 Task: Create a student object.
Action: Mouse moved to (1064, 86)
Screenshot: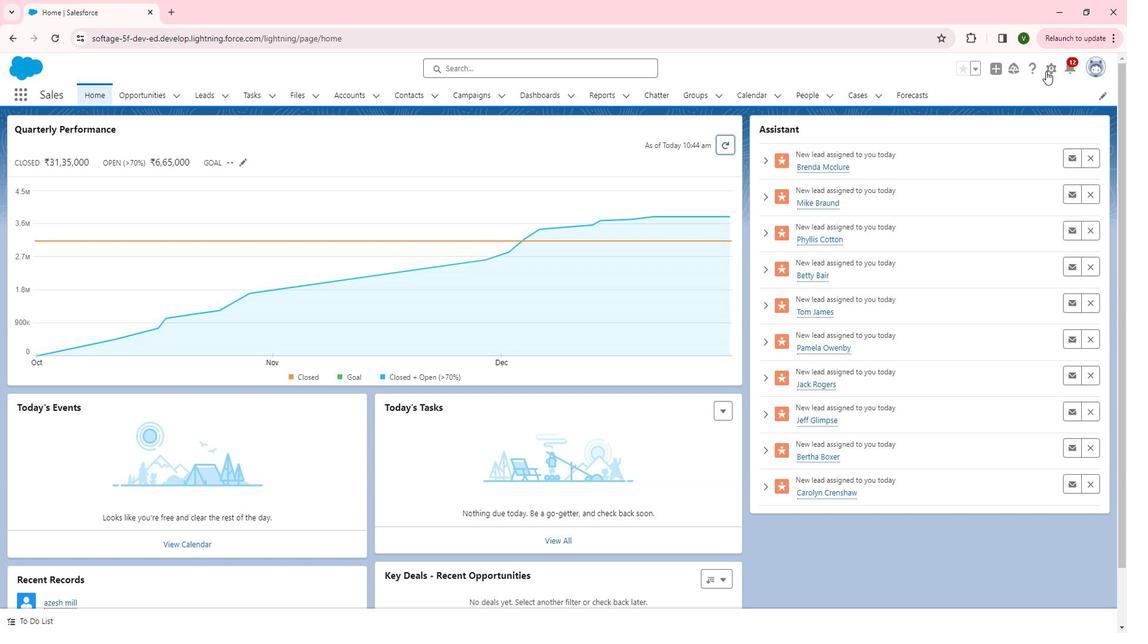 
Action: Mouse pressed left at (1064, 86)
Screenshot: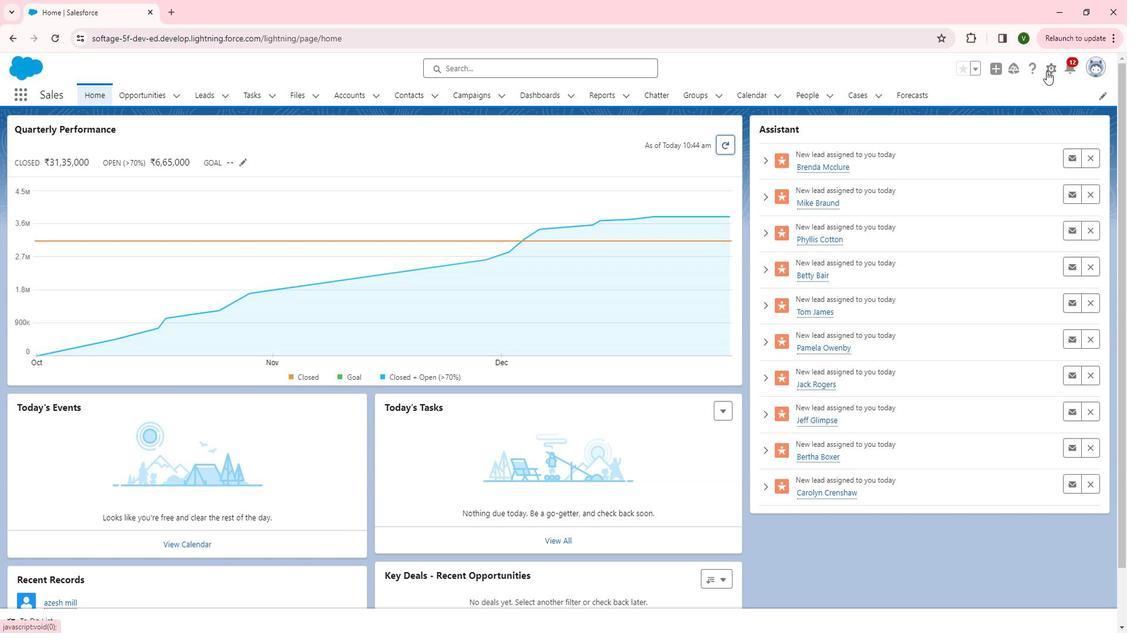 
Action: Mouse moved to (1009, 124)
Screenshot: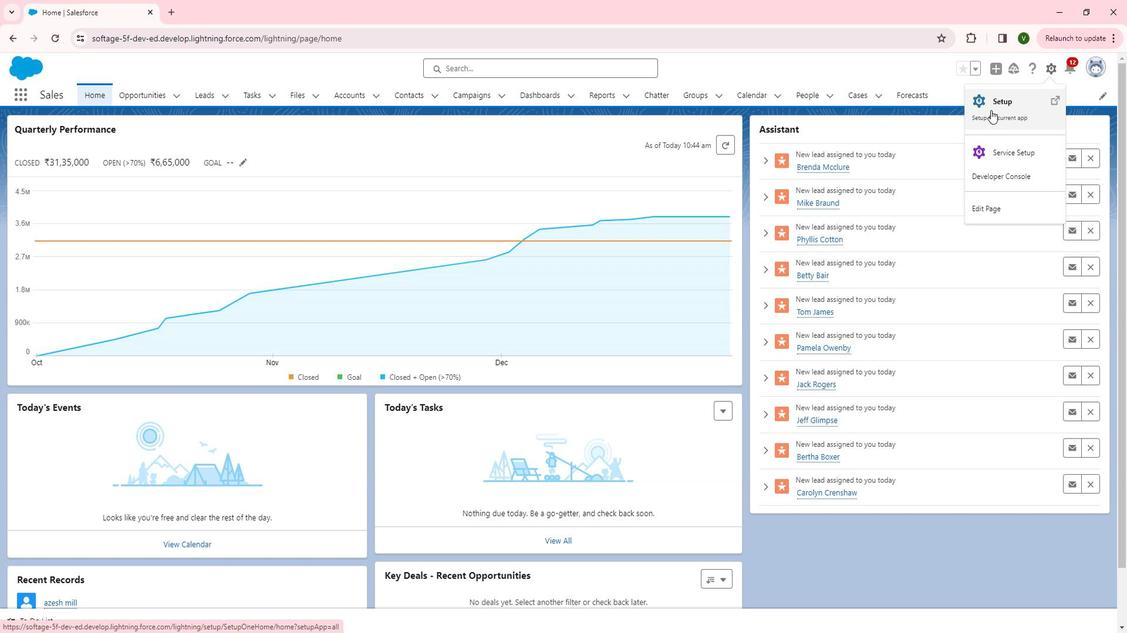 
Action: Mouse pressed left at (1009, 124)
Screenshot: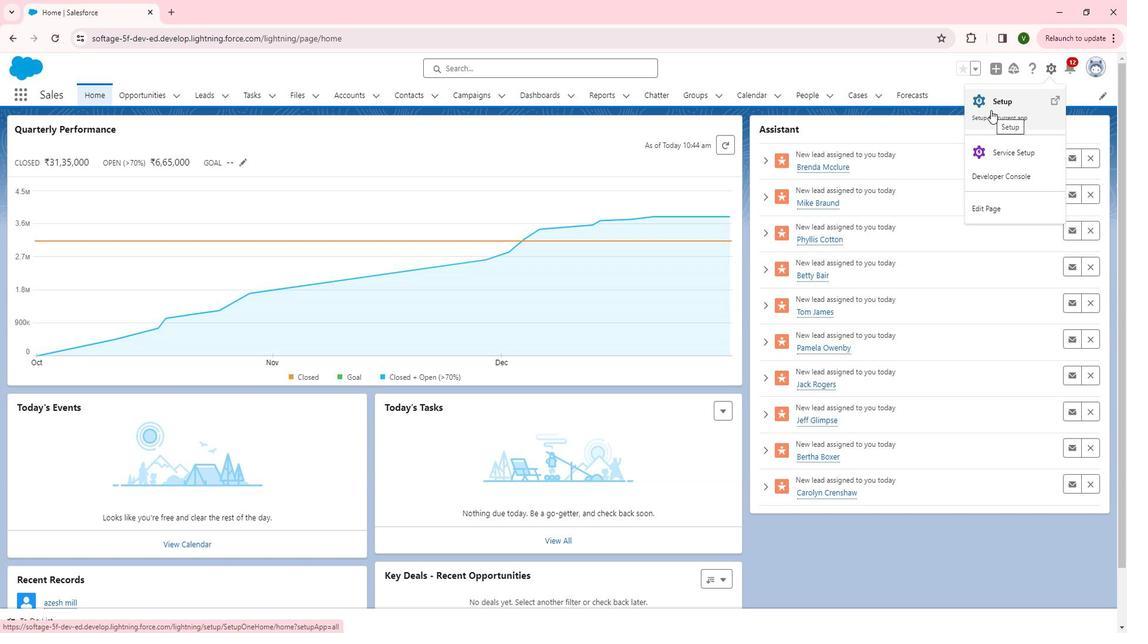 
Action: Mouse moved to (117, 317)
Screenshot: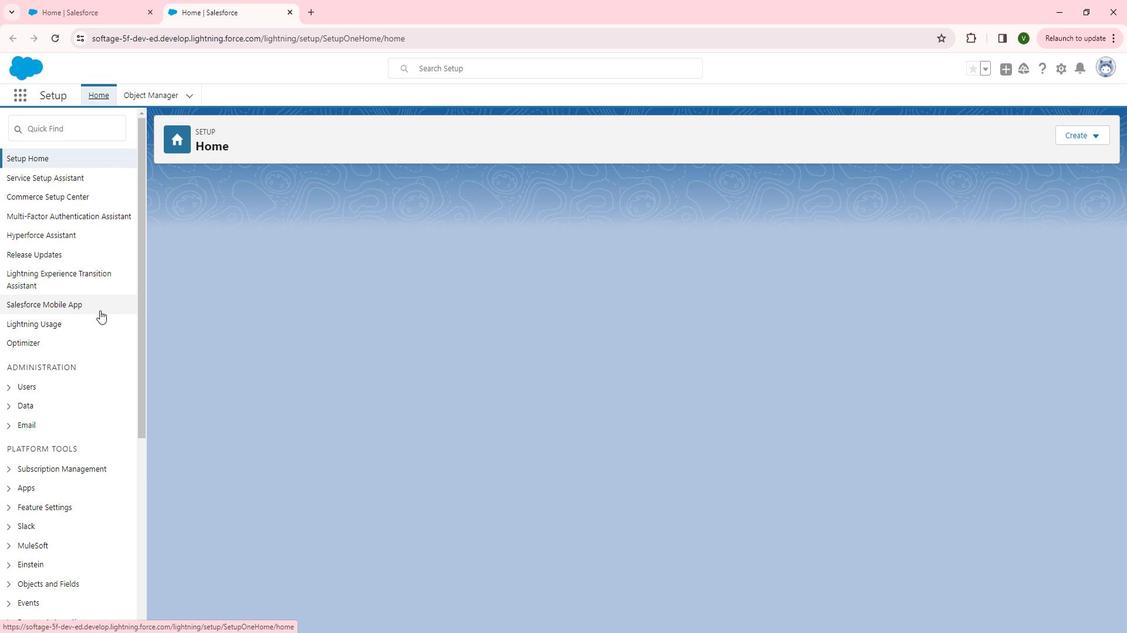 
Action: Mouse scrolled (117, 316) with delta (0, 0)
Screenshot: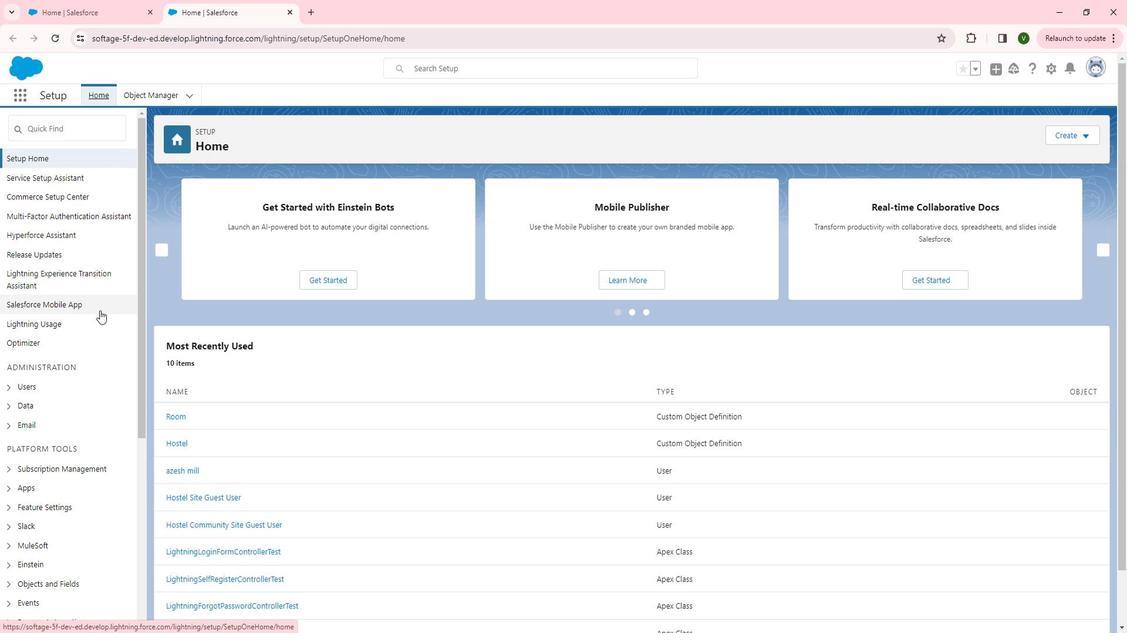 
Action: Mouse scrolled (117, 316) with delta (0, 0)
Screenshot: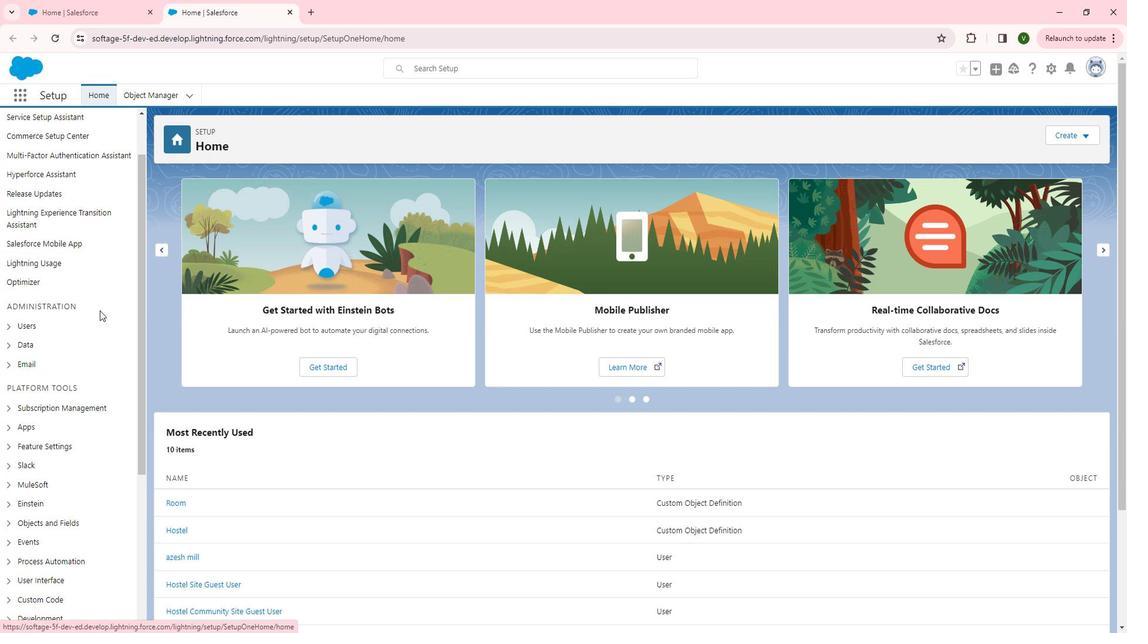 
Action: Mouse scrolled (117, 316) with delta (0, 0)
Screenshot: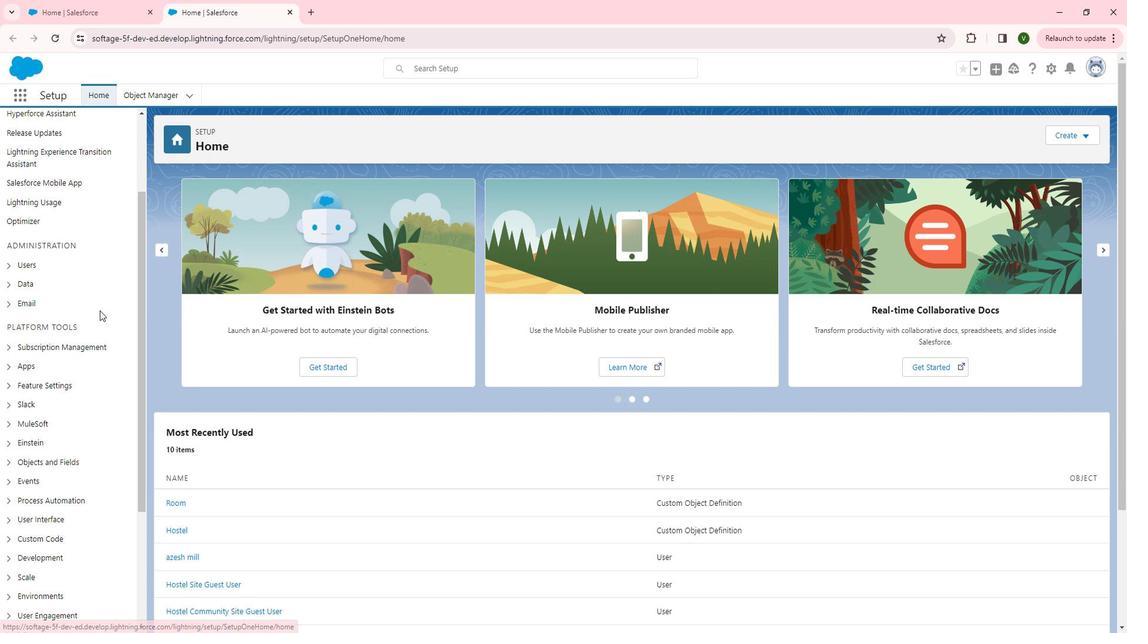
Action: Mouse scrolled (117, 316) with delta (0, 0)
Screenshot: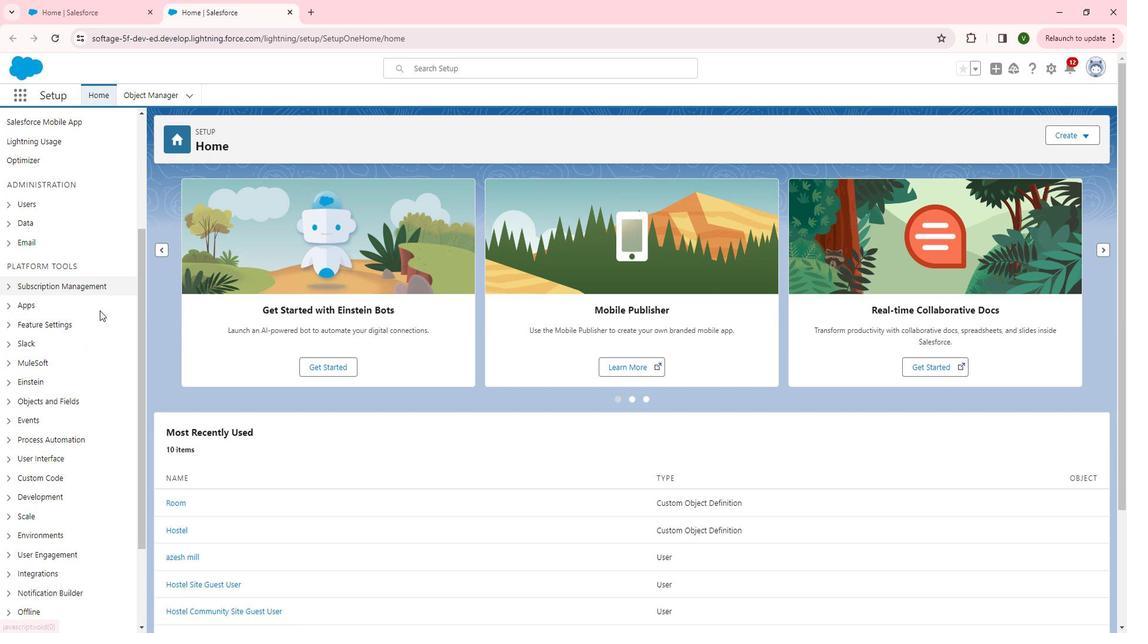 
Action: Mouse moved to (25, 347)
Screenshot: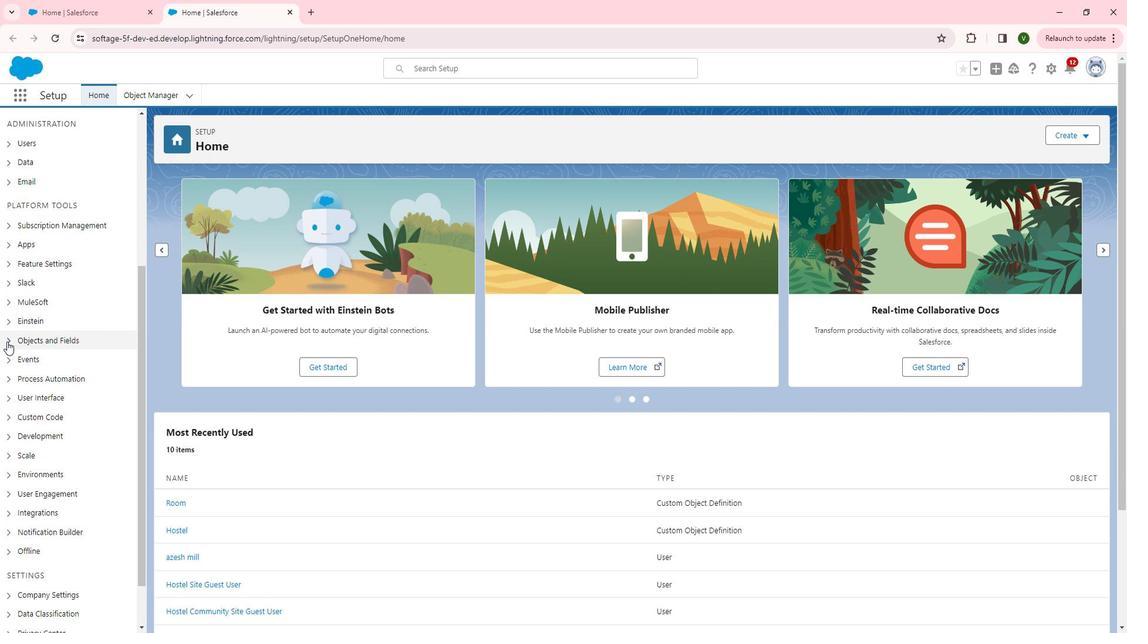 
Action: Mouse pressed left at (25, 347)
Screenshot: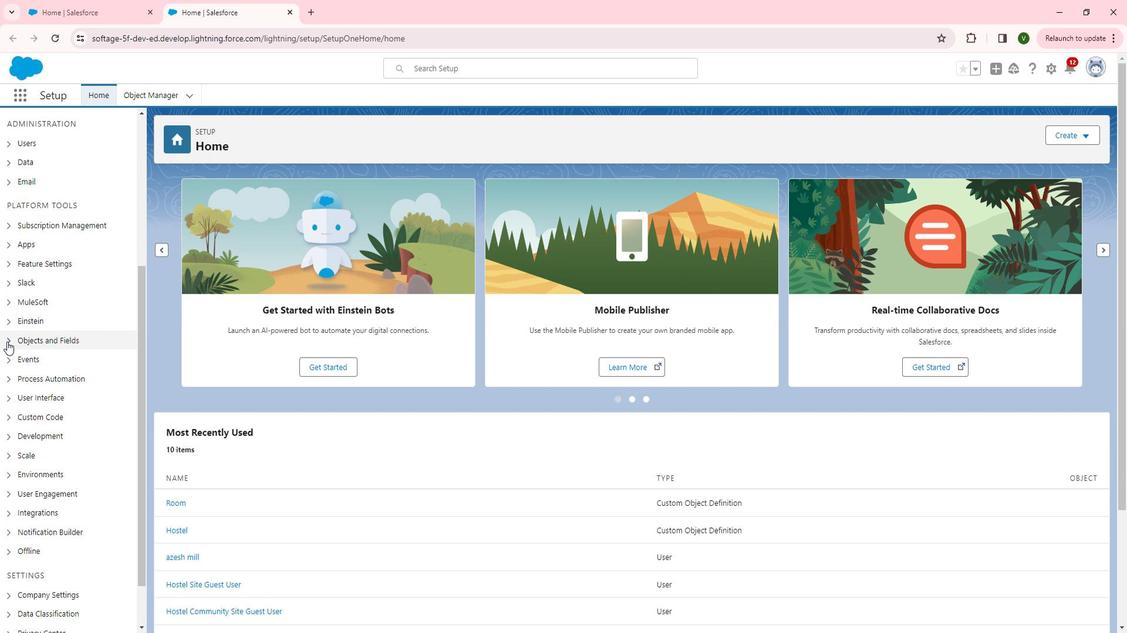 
Action: Mouse moved to (81, 363)
Screenshot: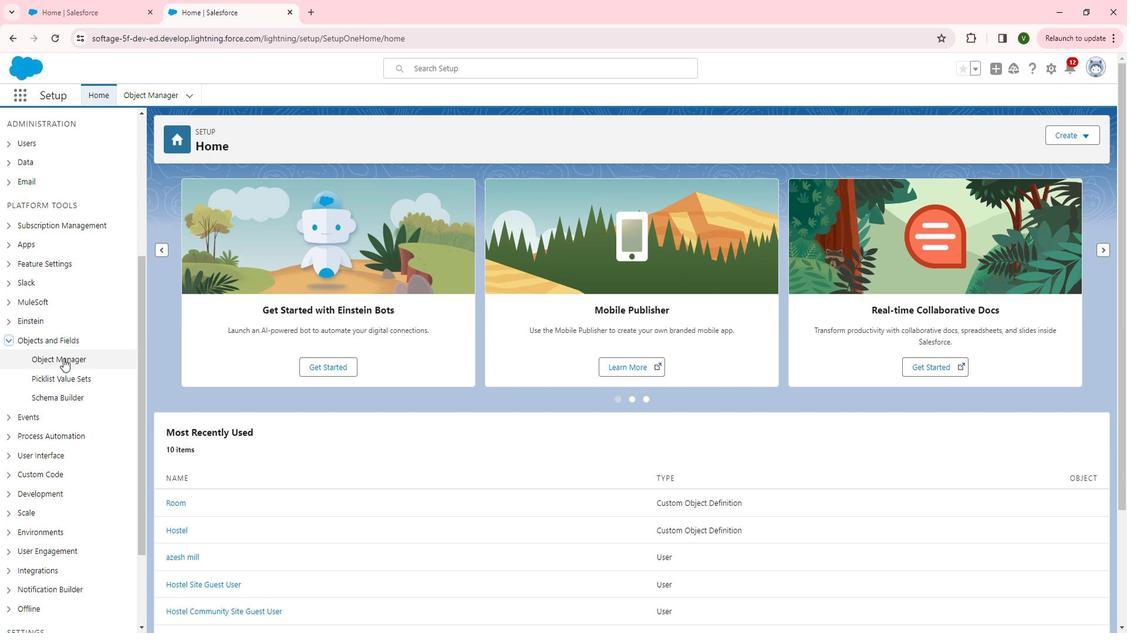 
Action: Mouse pressed left at (81, 363)
Screenshot: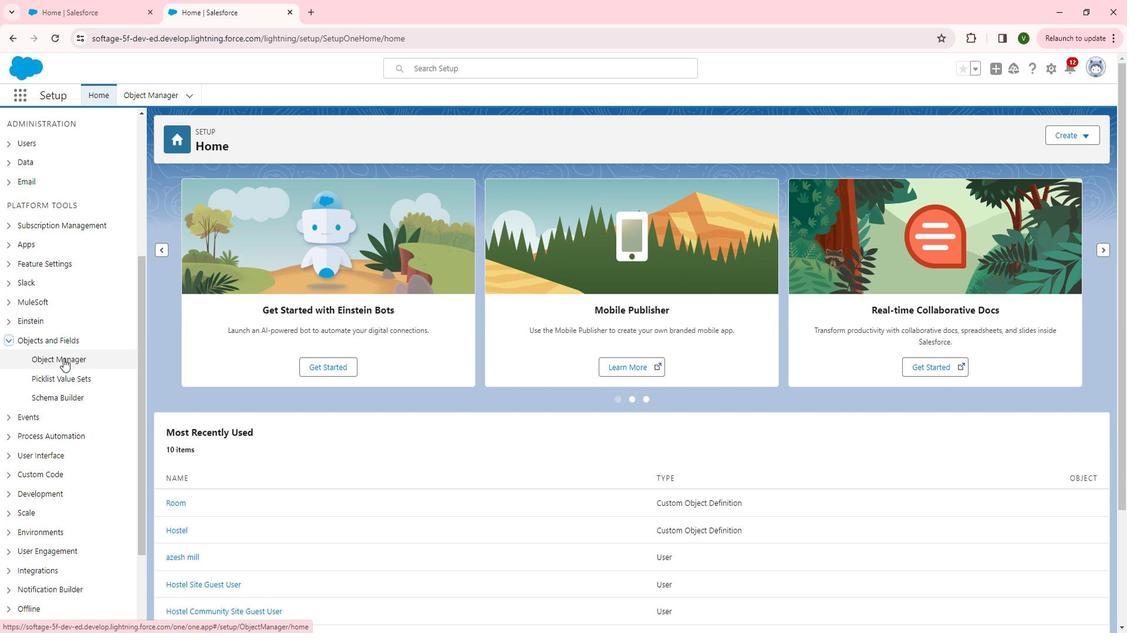 
Action: Mouse moved to (1104, 153)
Screenshot: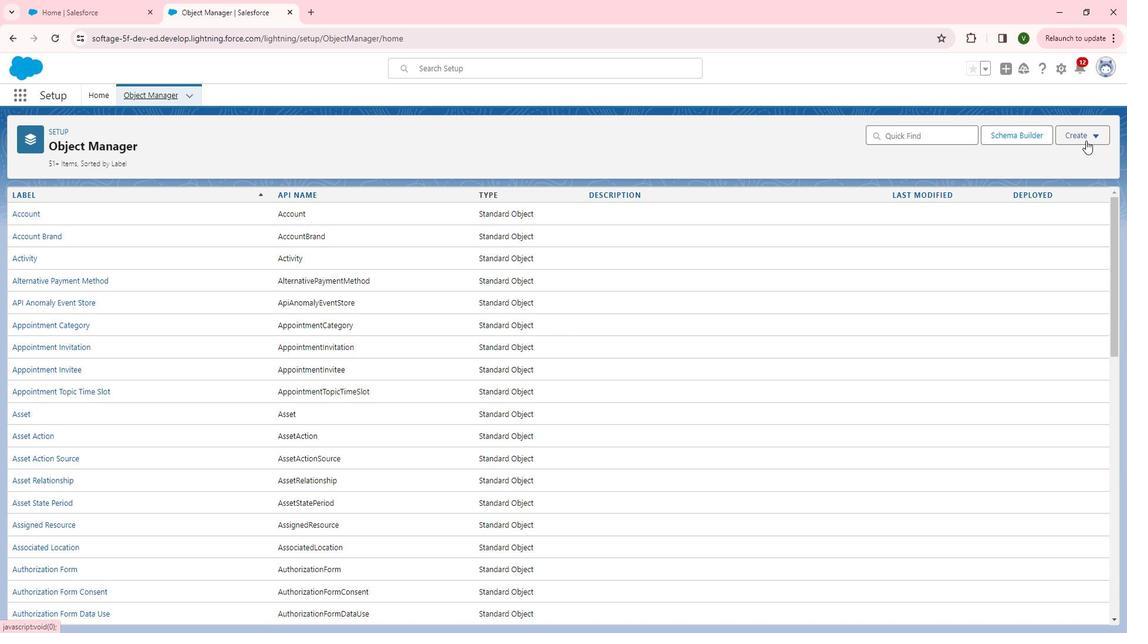 
Action: Mouse pressed left at (1104, 153)
Screenshot: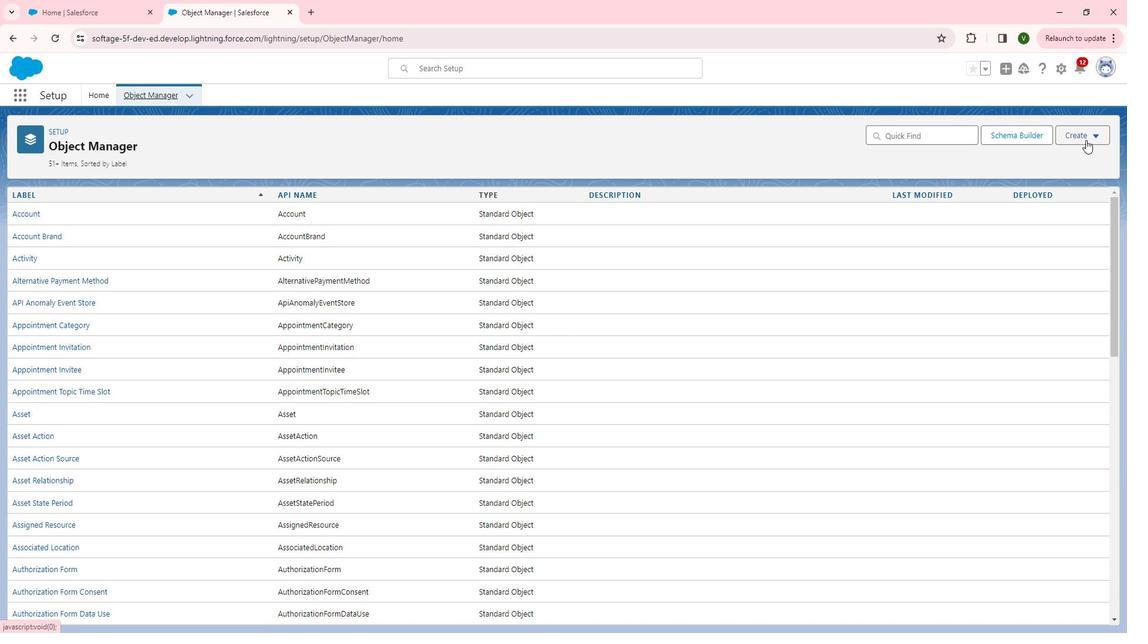 
Action: Mouse moved to (1082, 182)
Screenshot: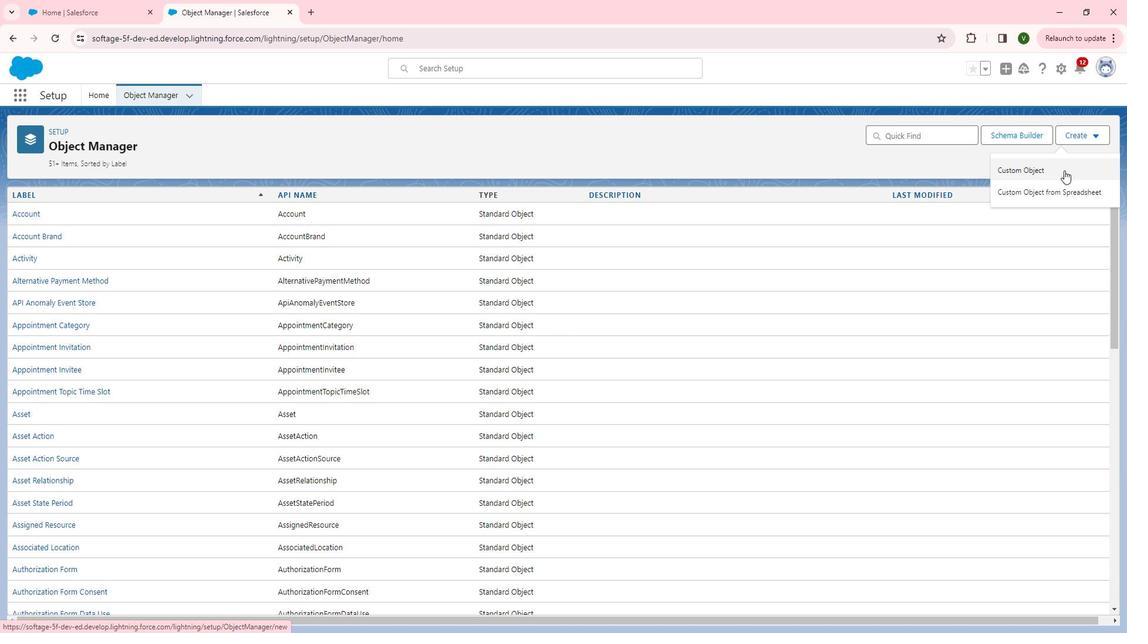 
Action: Mouse pressed left at (1082, 182)
Screenshot: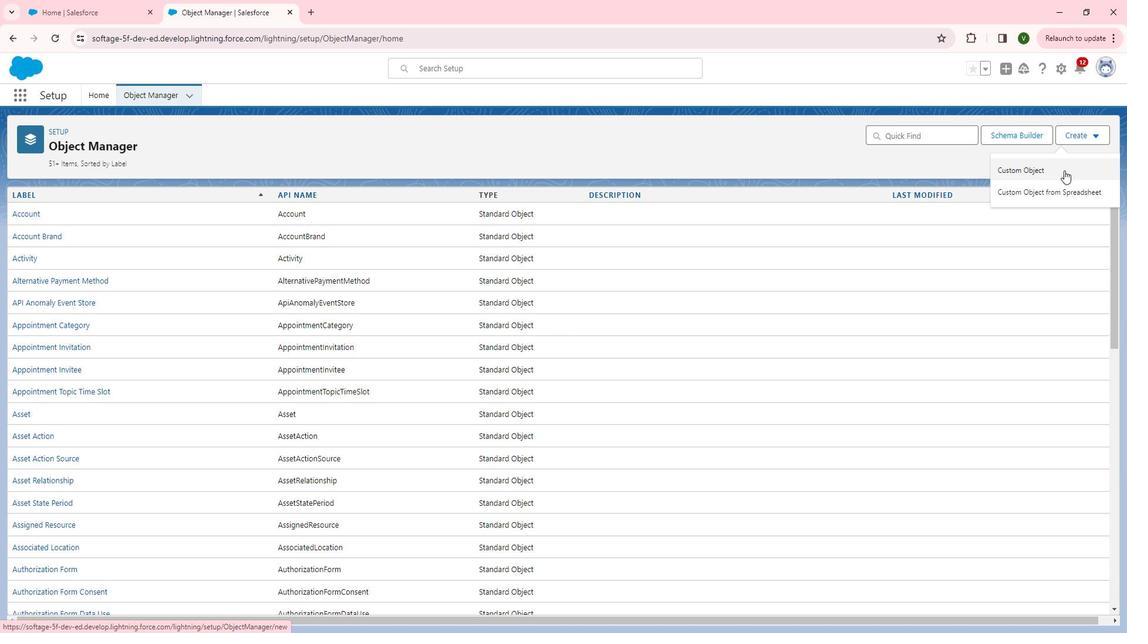 
Action: Mouse moved to (302, 299)
Screenshot: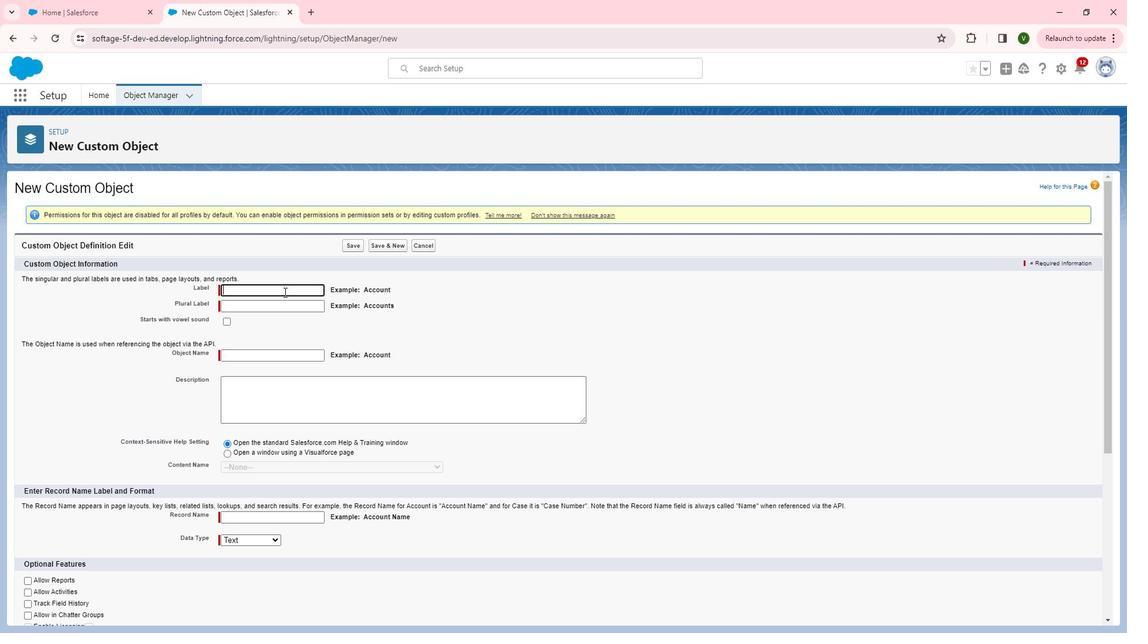 
Action: Mouse pressed left at (302, 299)
Screenshot: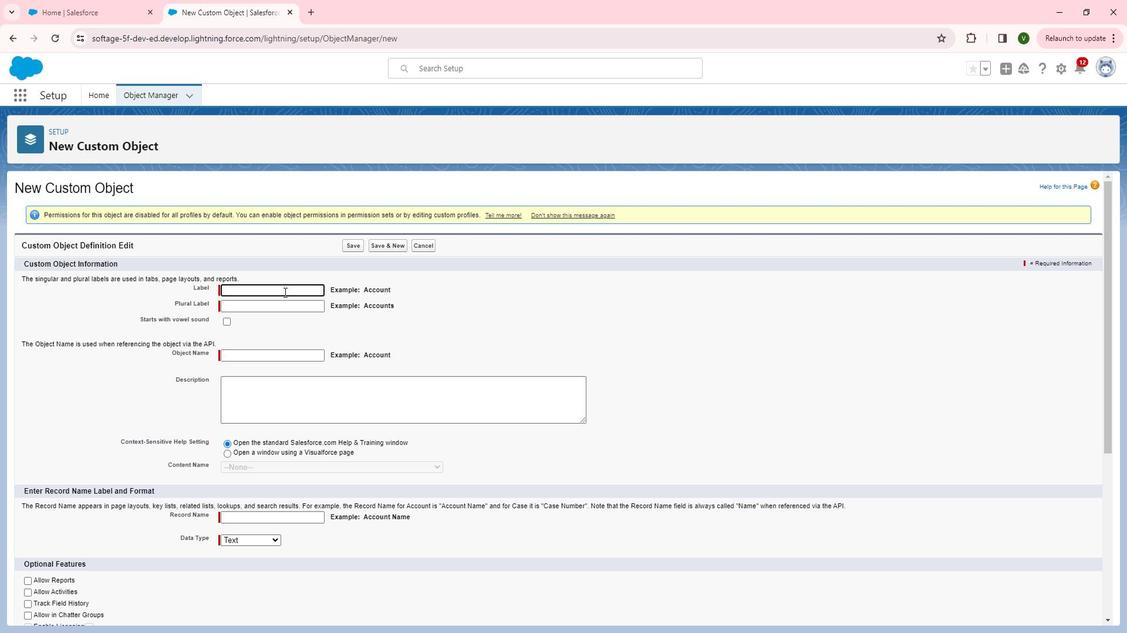
Action: Key pressed <Key.shift>Student<Key.tab><Key.shift>Students<Key.tab><Key.tab><Key.tab><Key.shift><Key.shift>S<Key.backspace><Key.shift>For<Key.space>the<Key.space><Key.shift>S<Key.backspace>student<Key.space>who<Key.space>will<Key.space>be<Key.space>live<Key.space>in<Key.space>hostels<Key.space>room
Screenshot: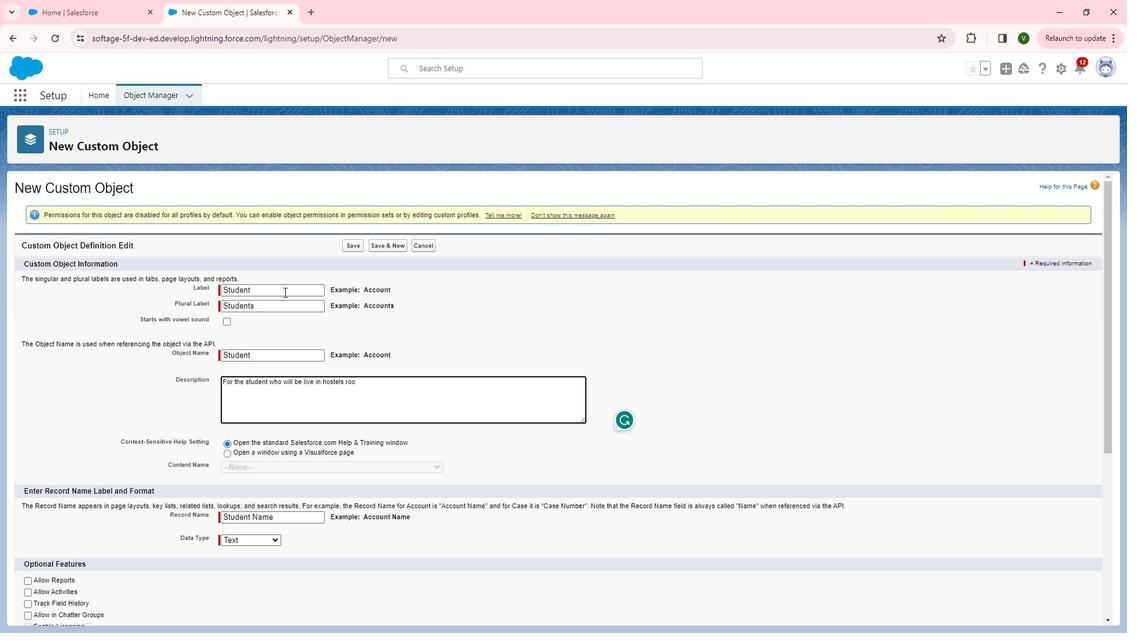 
Action: Mouse moved to (311, 449)
Screenshot: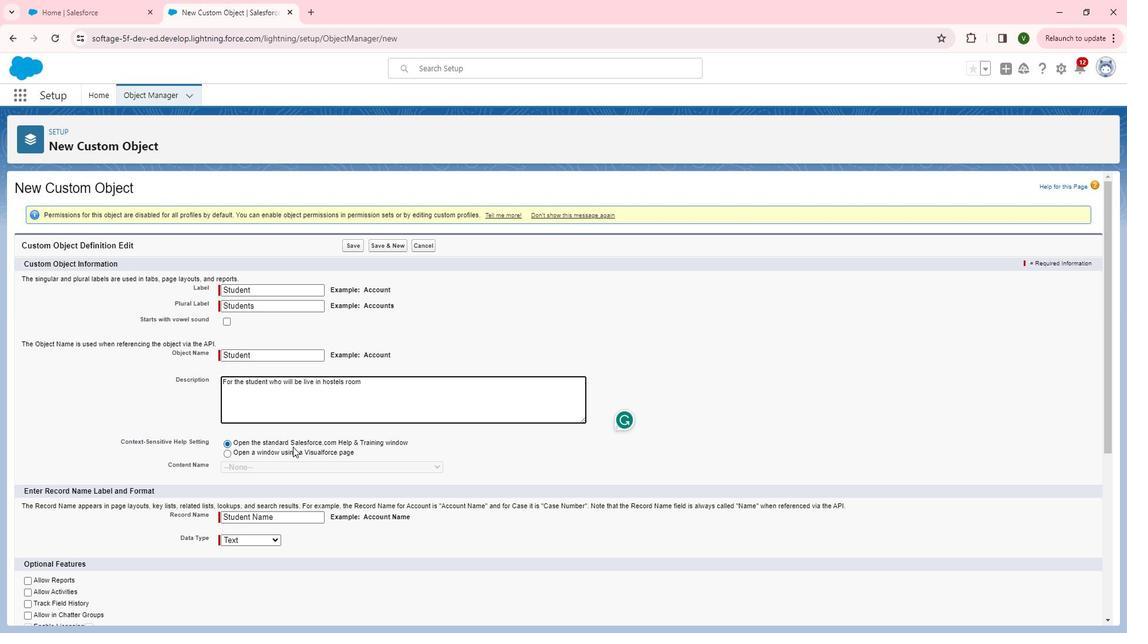 
Action: Mouse scrolled (311, 448) with delta (0, 0)
Screenshot: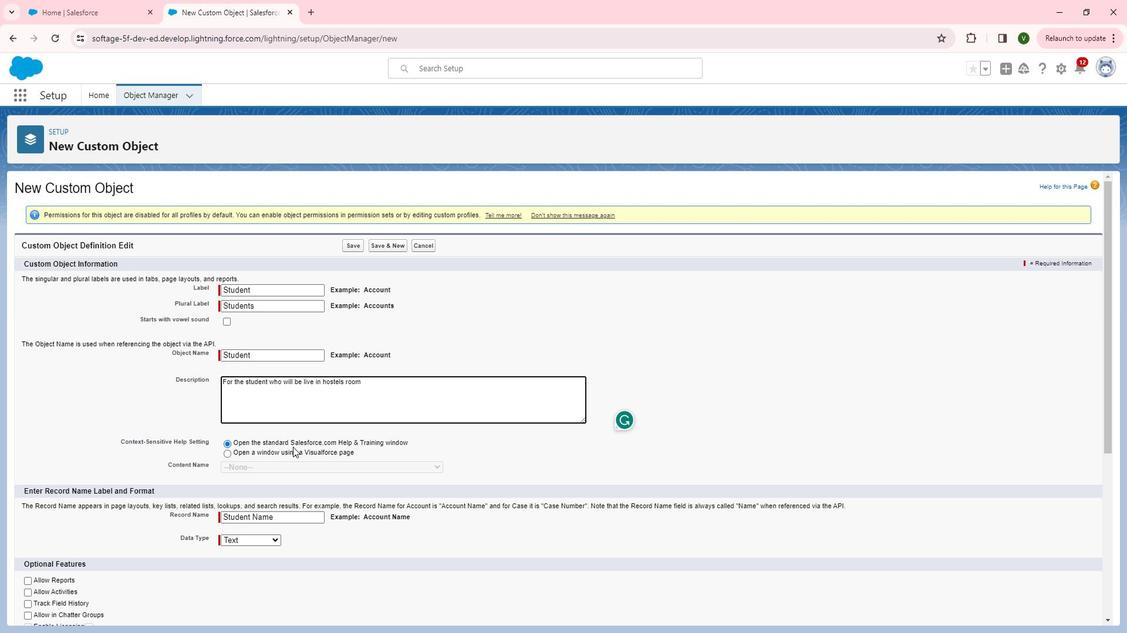 
Action: Mouse scrolled (311, 448) with delta (0, 0)
Screenshot: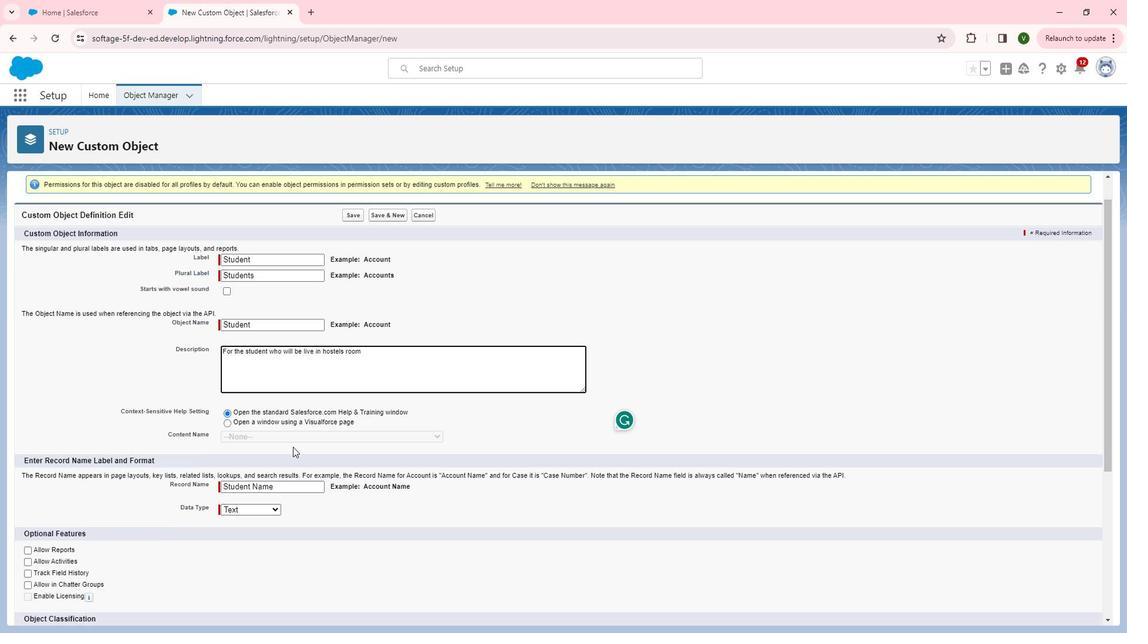 
Action: Mouse moved to (48, 458)
Screenshot: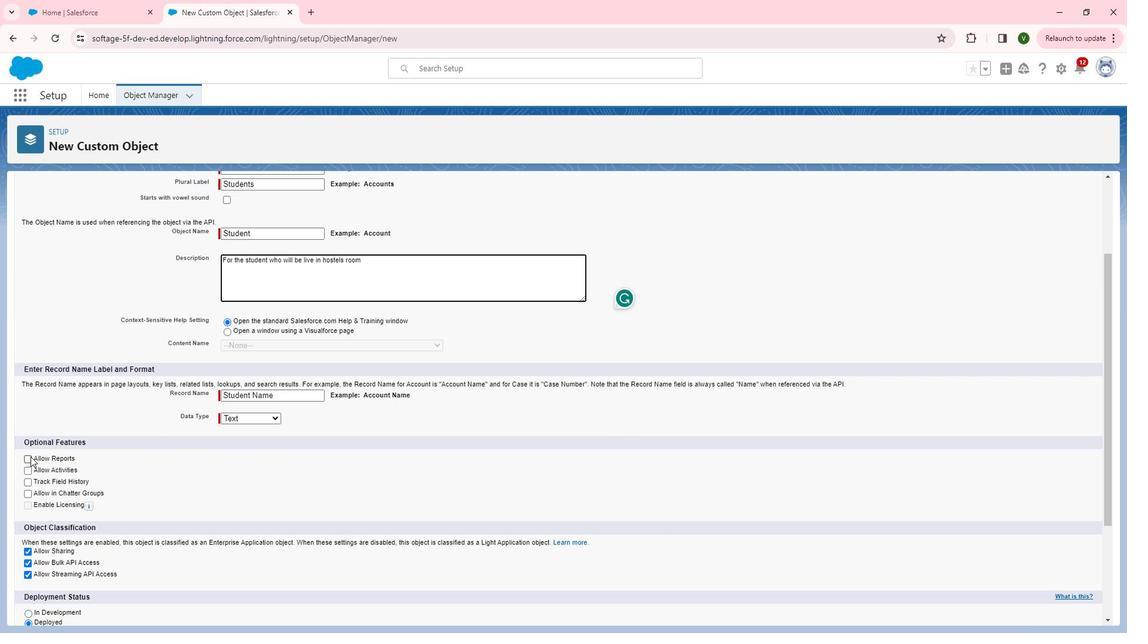 
Action: Mouse pressed left at (48, 458)
Screenshot: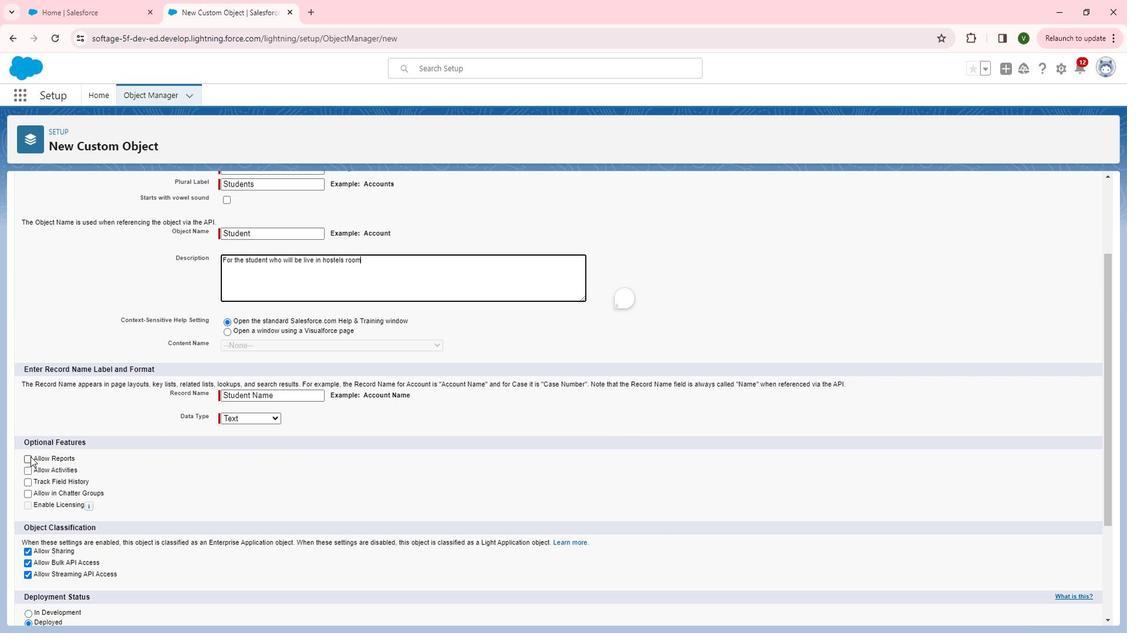 
Action: Mouse moved to (44, 471)
Screenshot: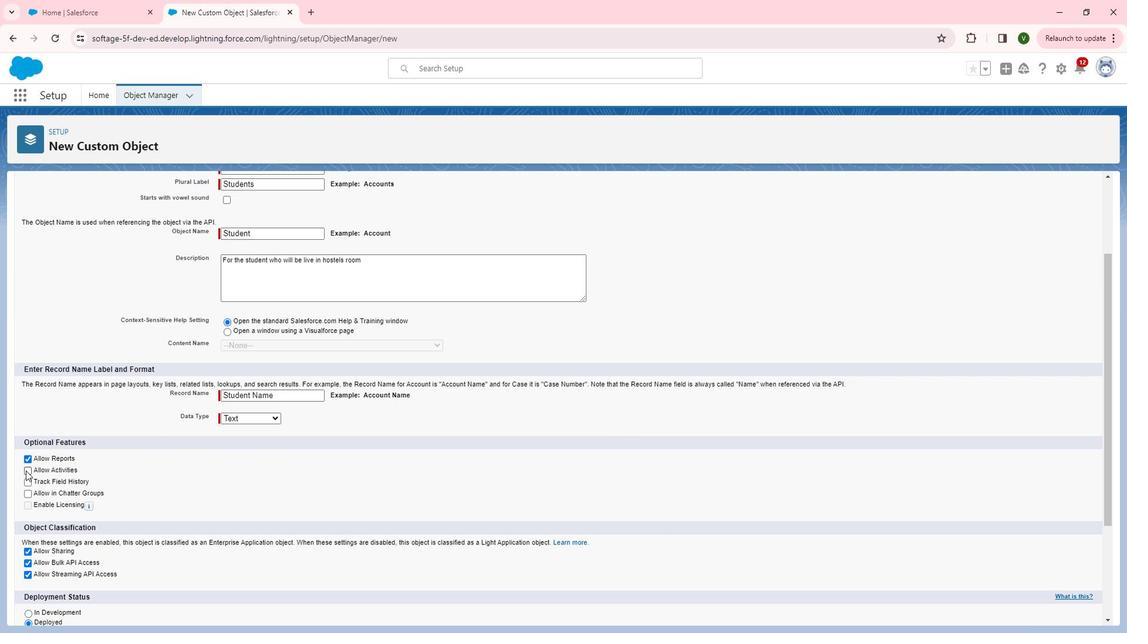 
Action: Mouse pressed left at (44, 471)
Screenshot: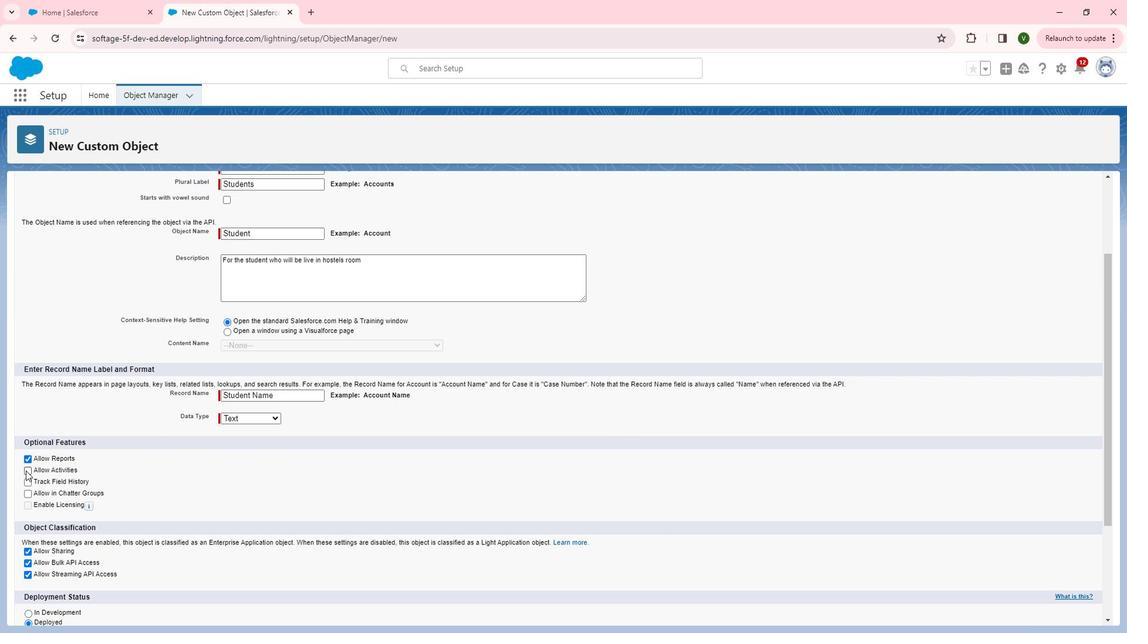 
Action: Mouse moved to (46, 483)
Screenshot: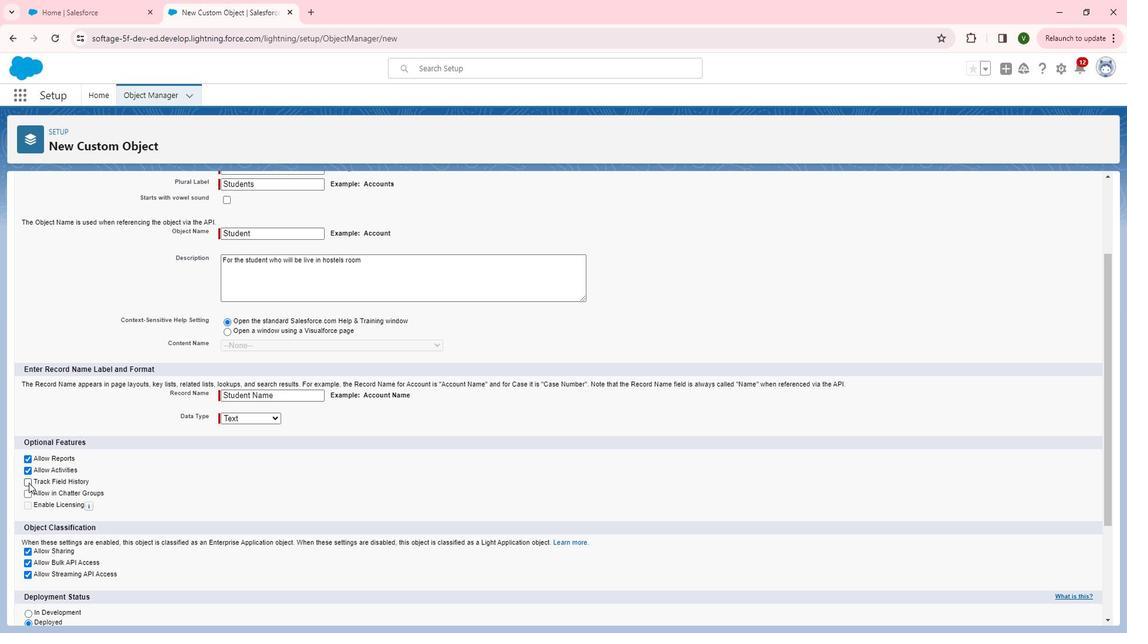 
Action: Mouse pressed left at (46, 483)
Screenshot: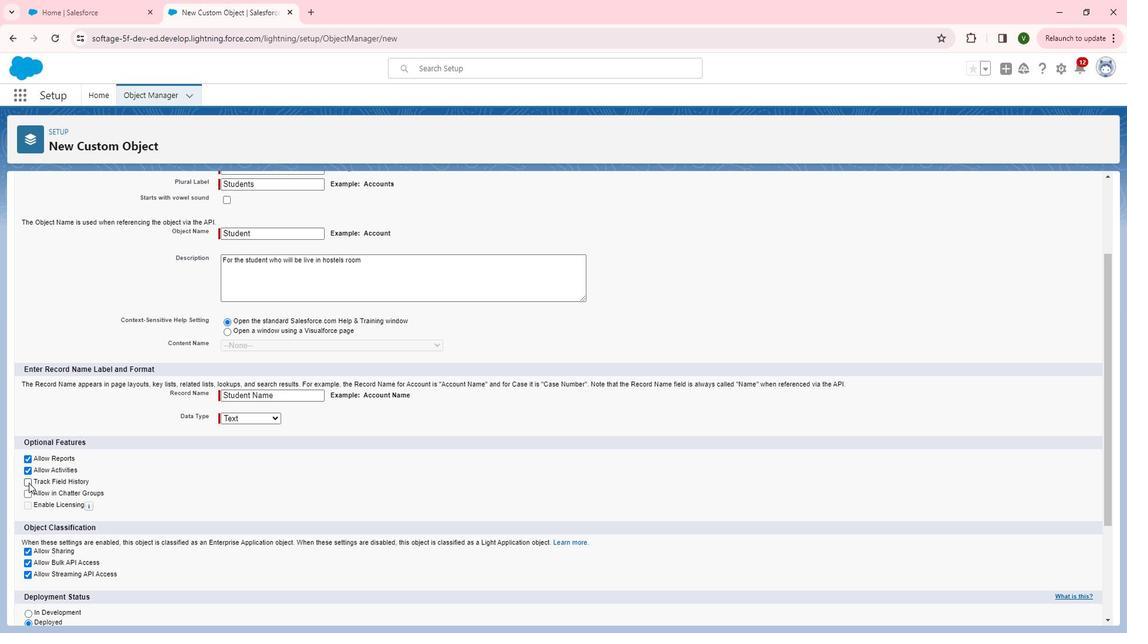 
Action: Mouse moved to (46, 492)
Screenshot: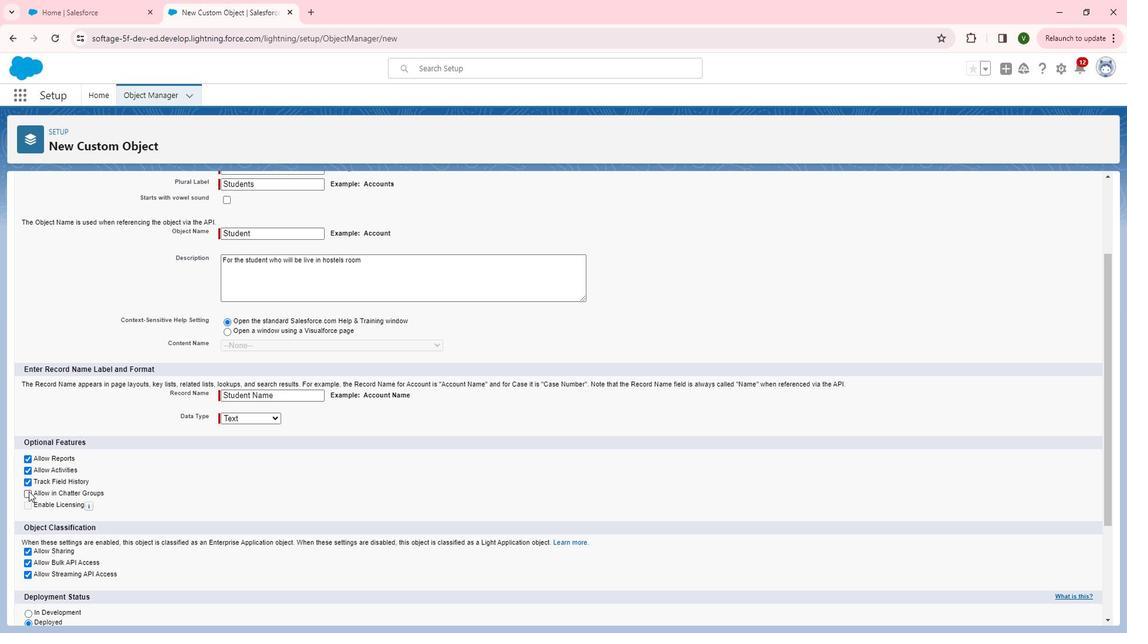 
Action: Mouse pressed left at (46, 492)
Screenshot: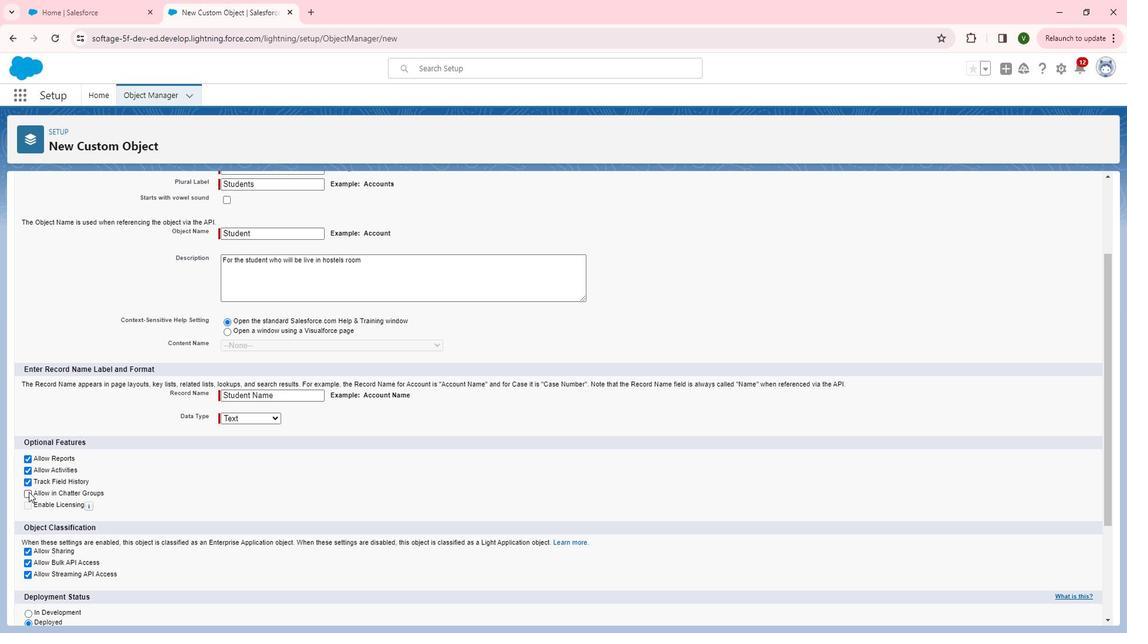 
Action: Mouse moved to (168, 482)
Screenshot: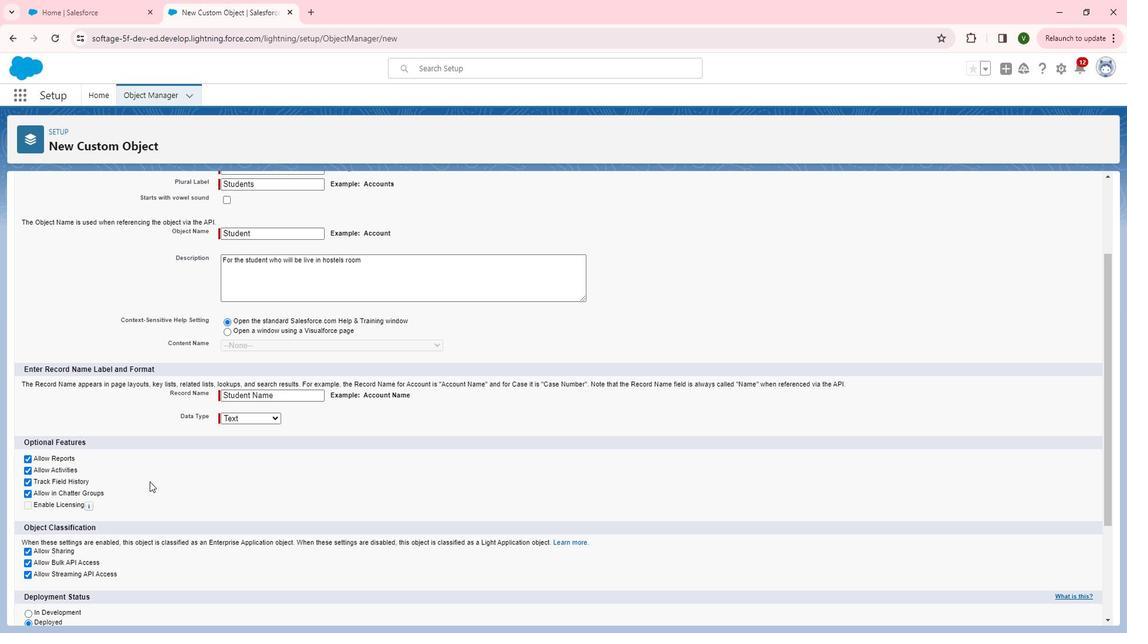 
Action: Mouse scrolled (168, 481) with delta (0, 0)
Screenshot: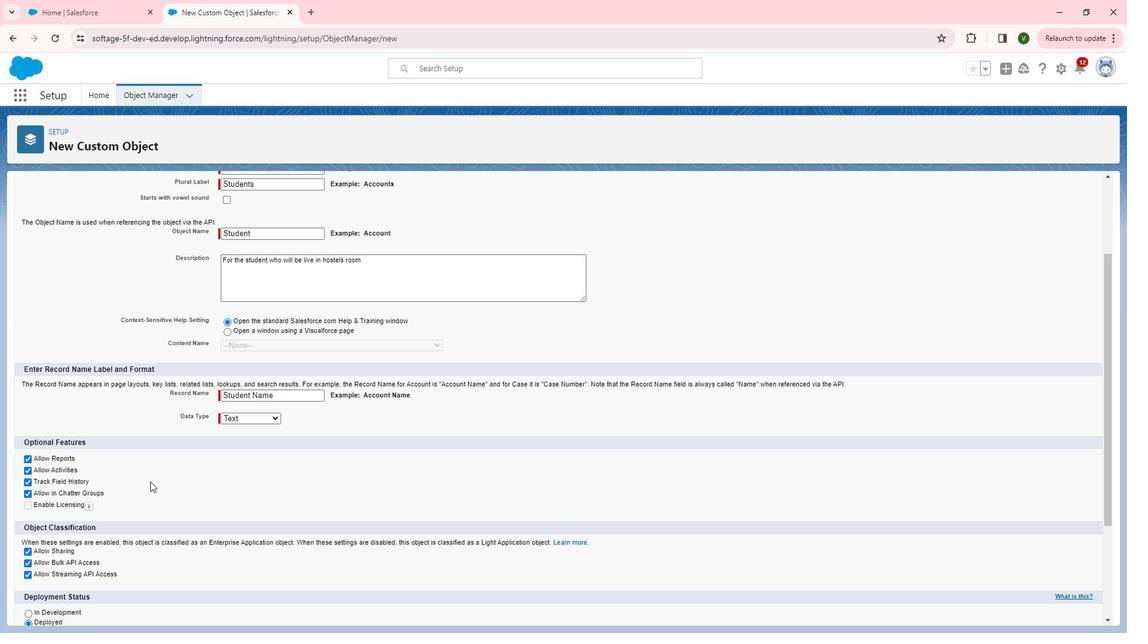 
Action: Mouse scrolled (168, 481) with delta (0, 0)
Screenshot: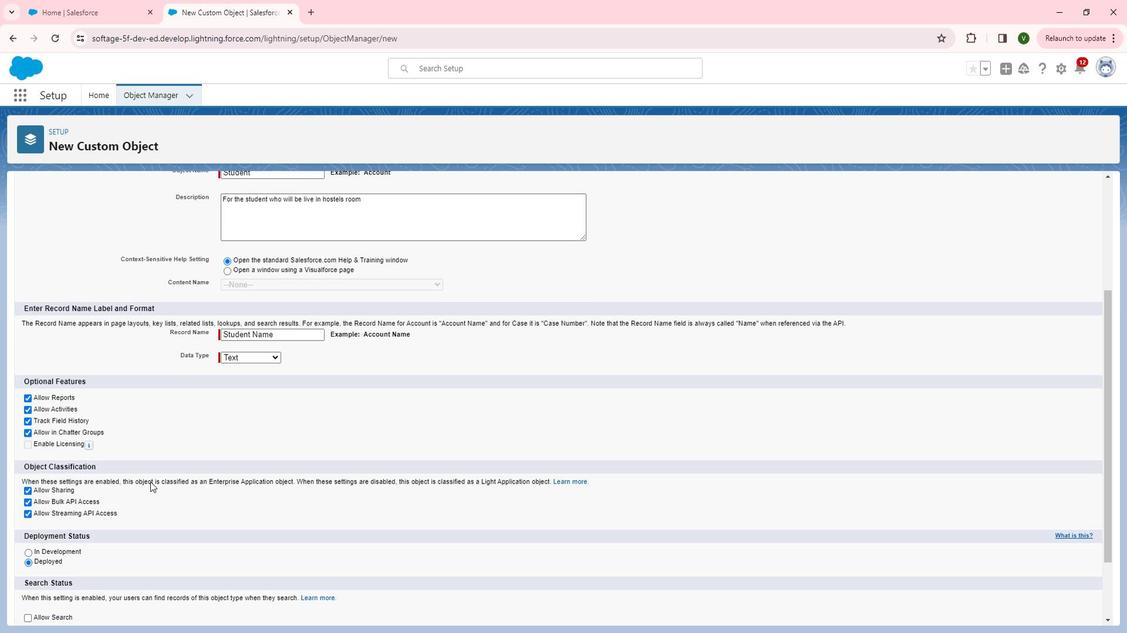 
Action: Mouse moved to (164, 476)
Screenshot: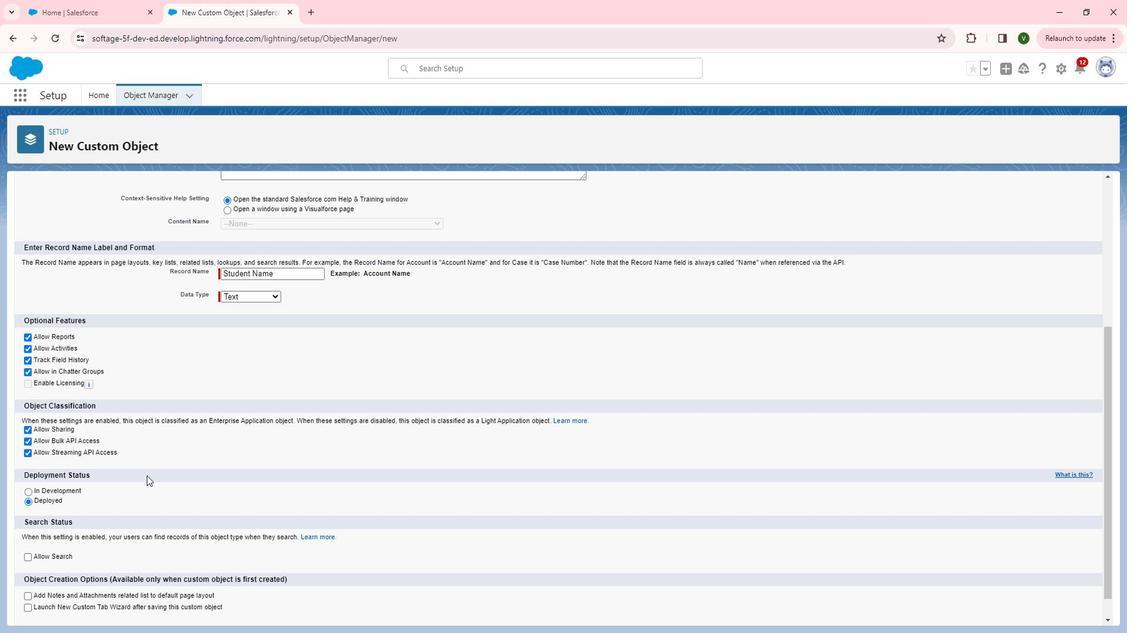 
Action: Mouse scrolled (164, 476) with delta (0, 0)
Screenshot: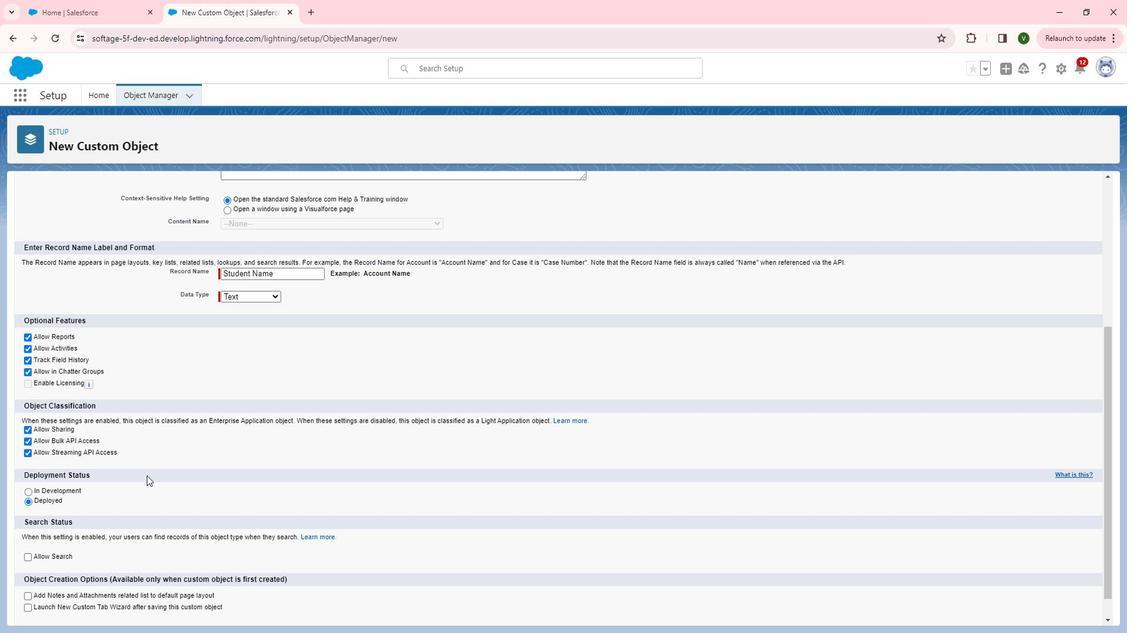 
Action: Mouse scrolled (164, 476) with delta (0, 0)
Screenshot: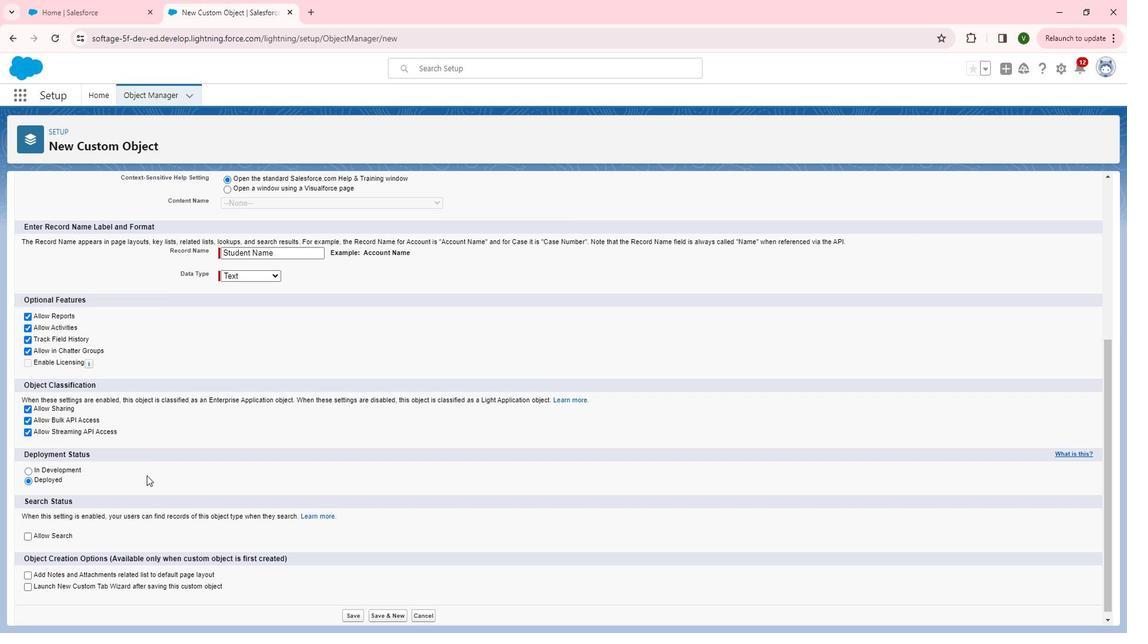 
Action: Mouse moved to (44, 529)
Screenshot: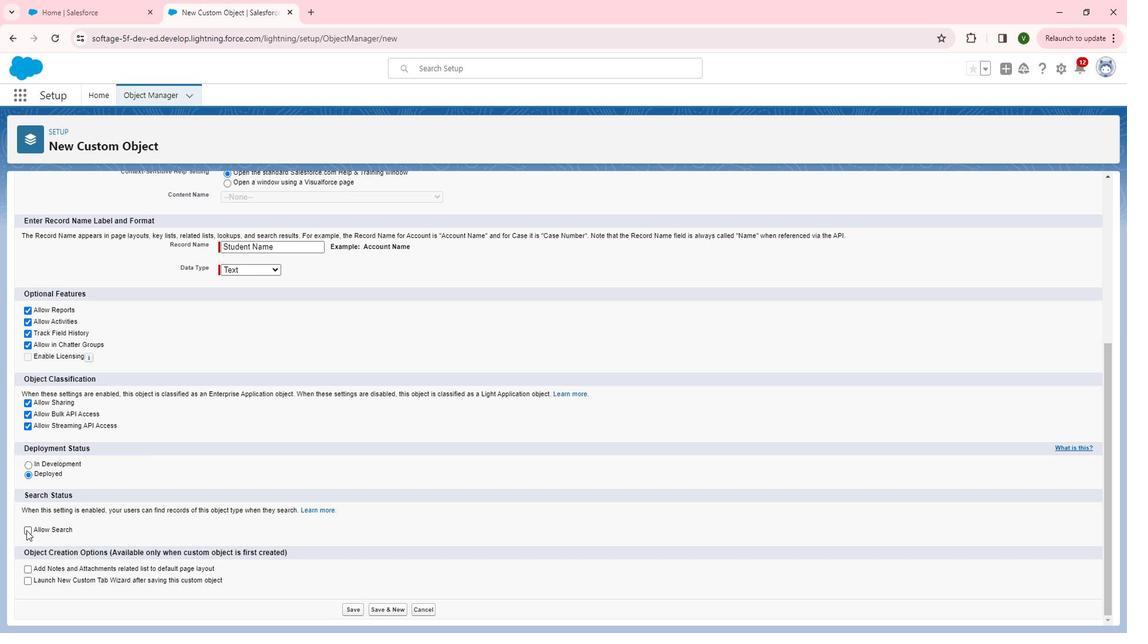 
Action: Mouse pressed left at (44, 529)
Screenshot: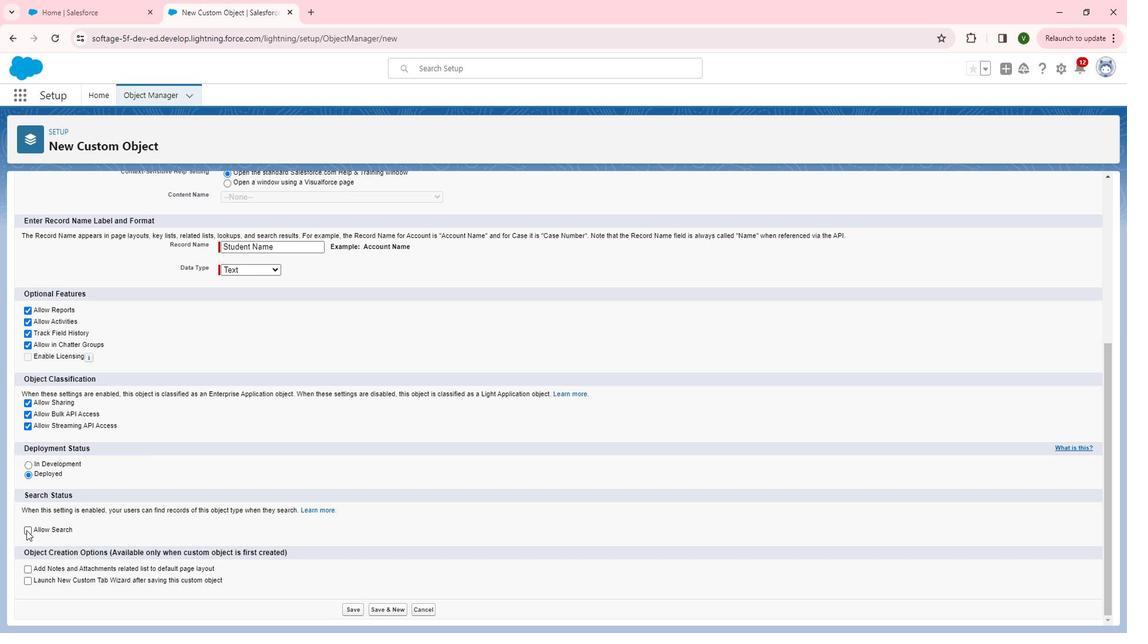 
Action: Mouse moved to (46, 566)
Screenshot: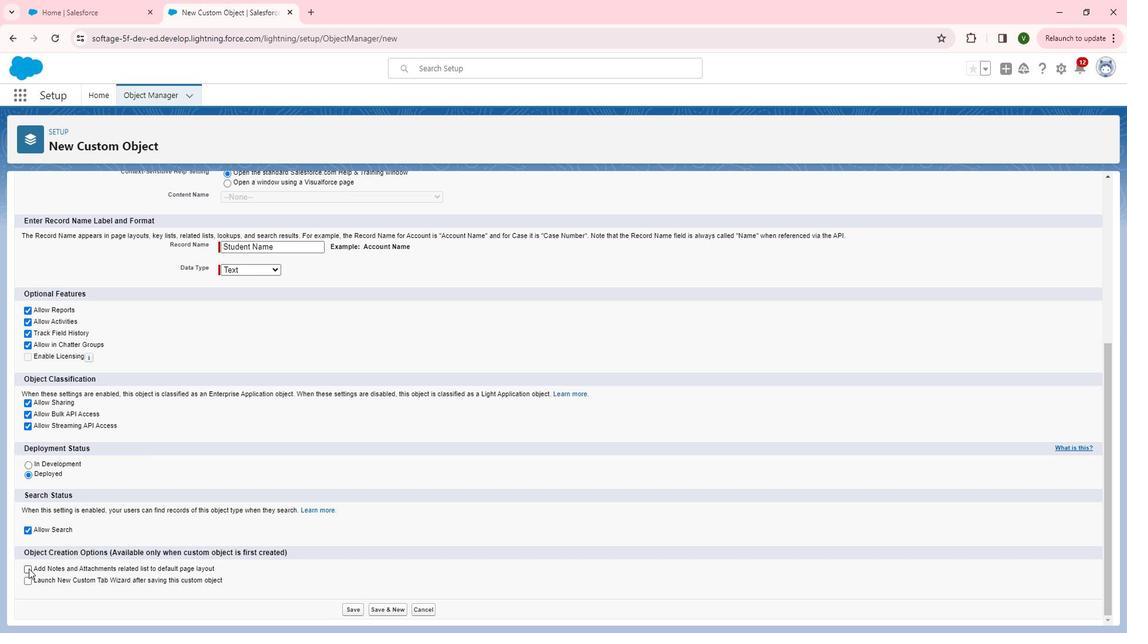 
Action: Mouse pressed left at (46, 566)
Screenshot: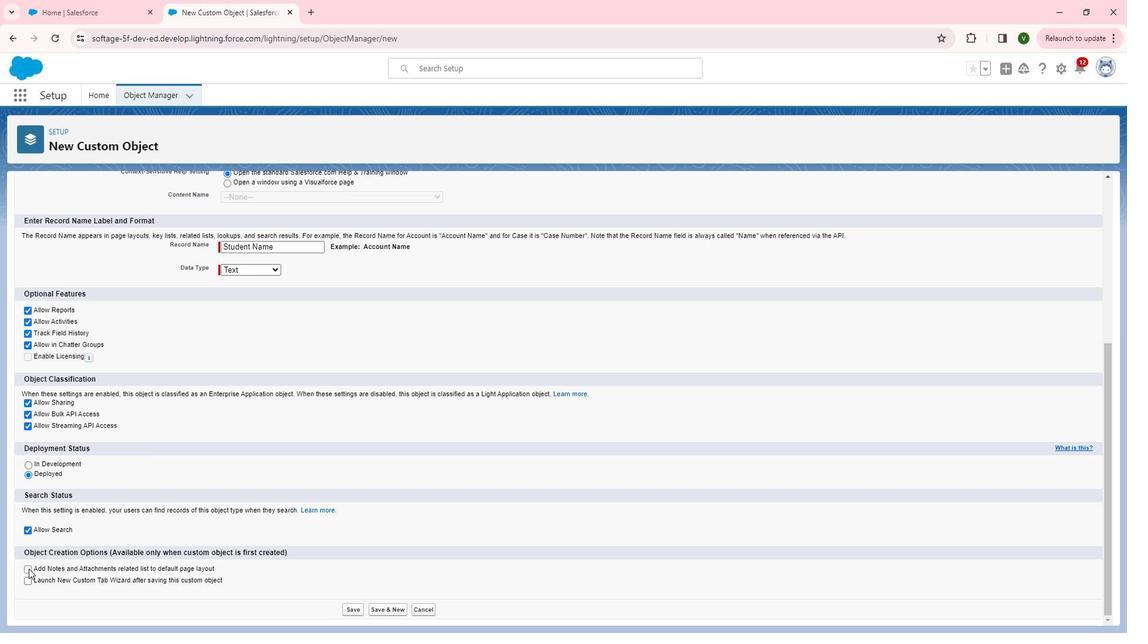 
Action: Mouse moved to (370, 604)
Screenshot: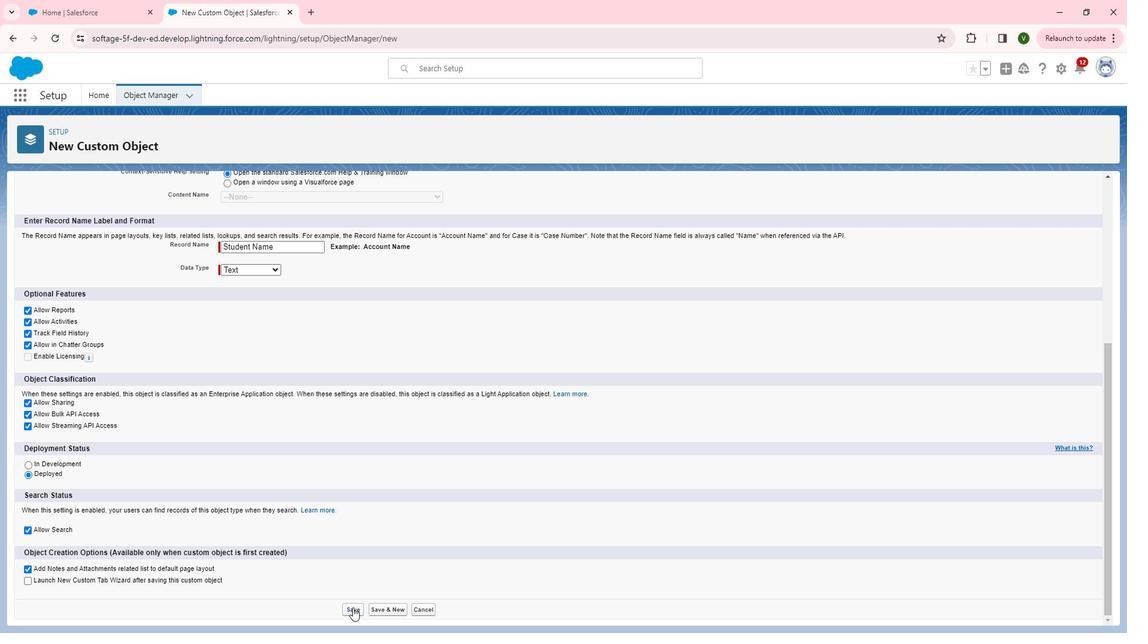 
Action: Mouse pressed left at (370, 604)
Screenshot: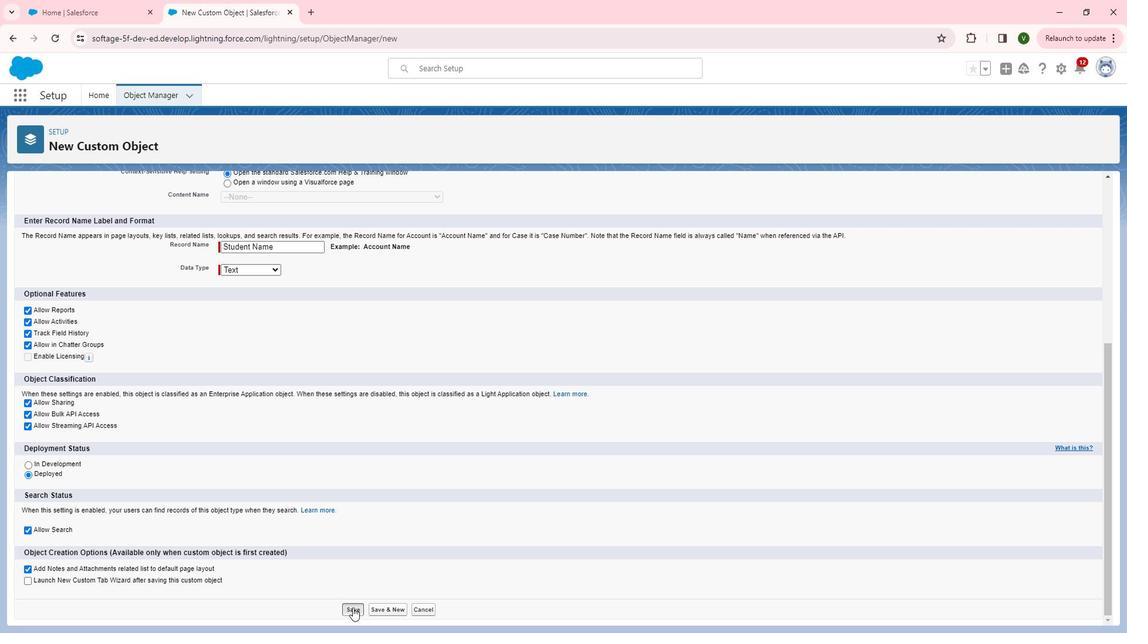 
Action: Mouse moved to (455, 456)
Screenshot: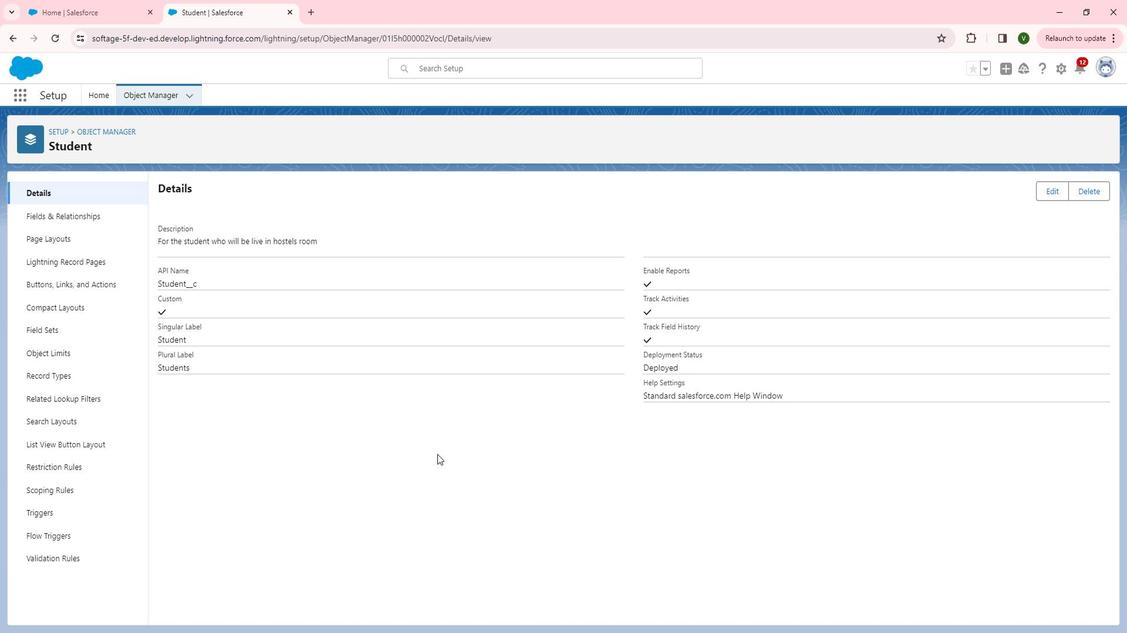 
